 Task: Check the percentage active listings of 3 bedrooms in the last 5 years.
Action: Mouse scrolled (492, 367) with delta (0, 0)
Screenshot: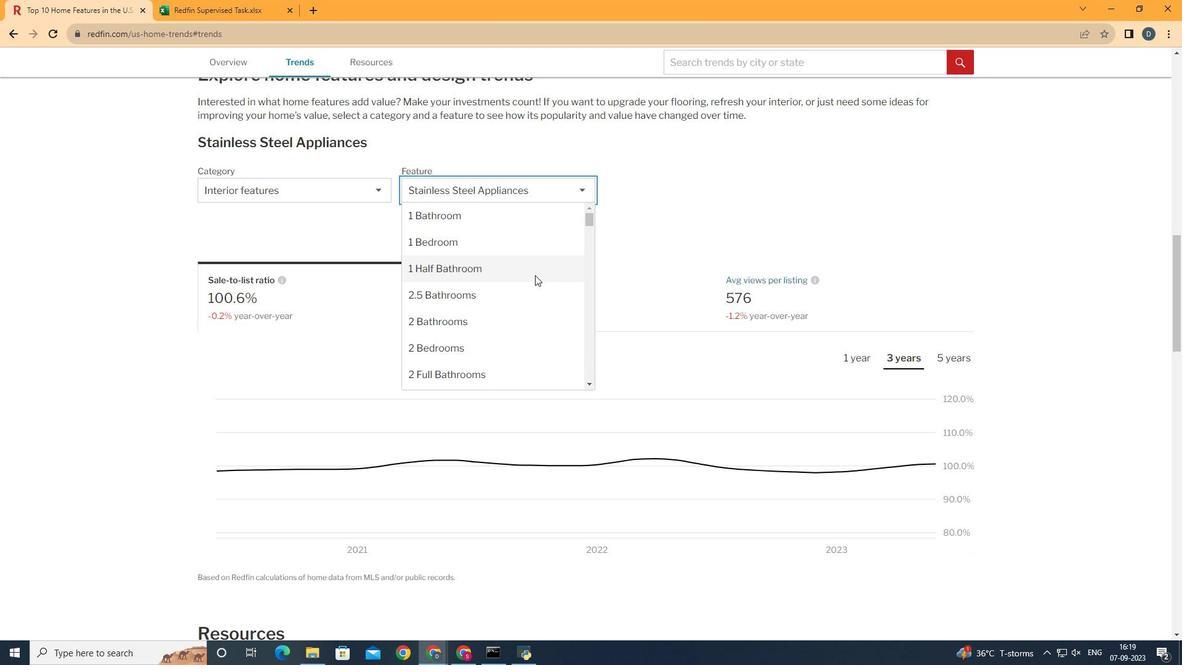 
Action: Mouse scrolled (492, 367) with delta (0, 0)
Screenshot: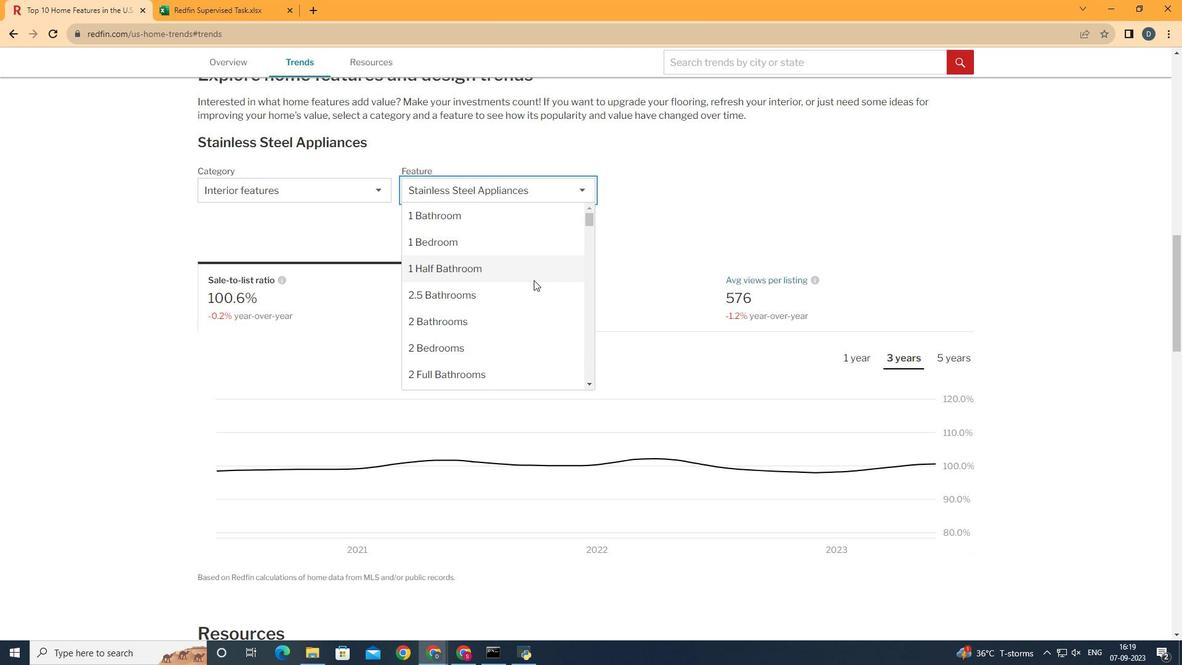 
Action: Mouse moved to (493, 368)
Screenshot: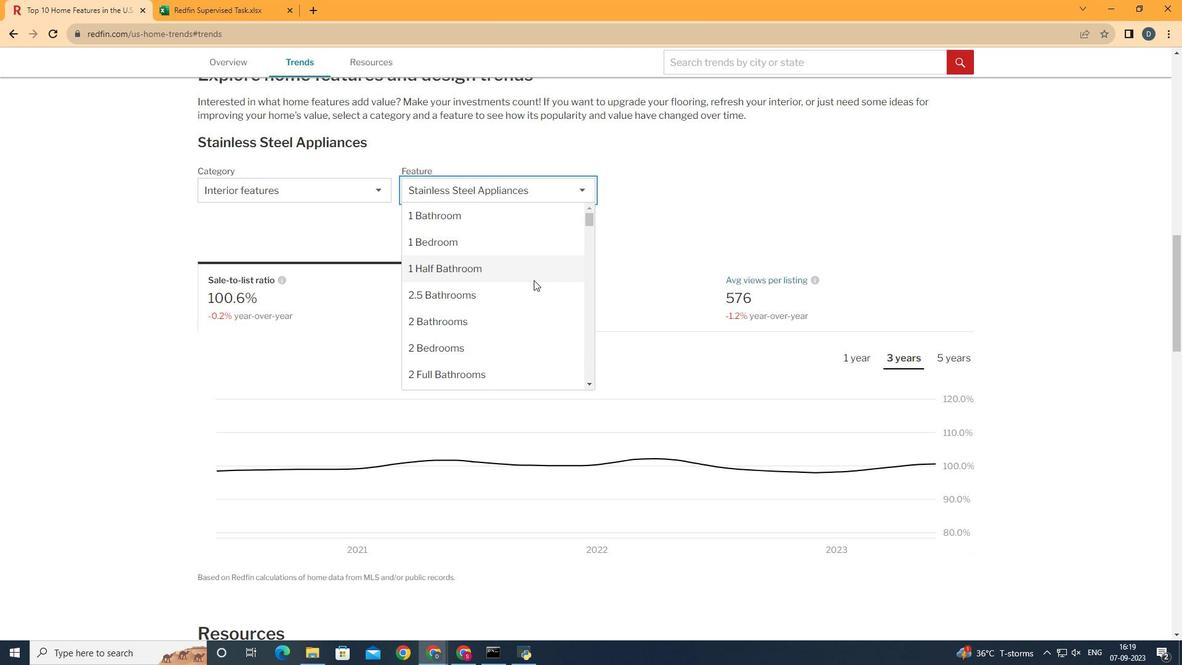 
Action: Mouse scrolled (493, 367) with delta (0, 0)
Screenshot: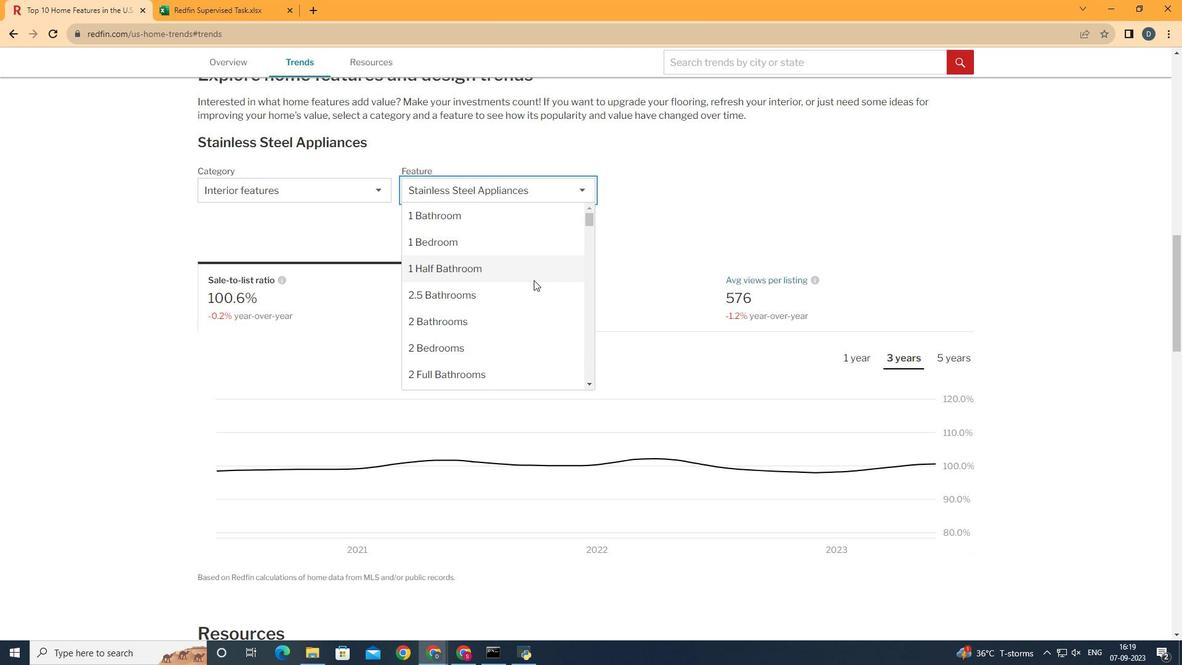 
Action: Mouse moved to (496, 368)
Screenshot: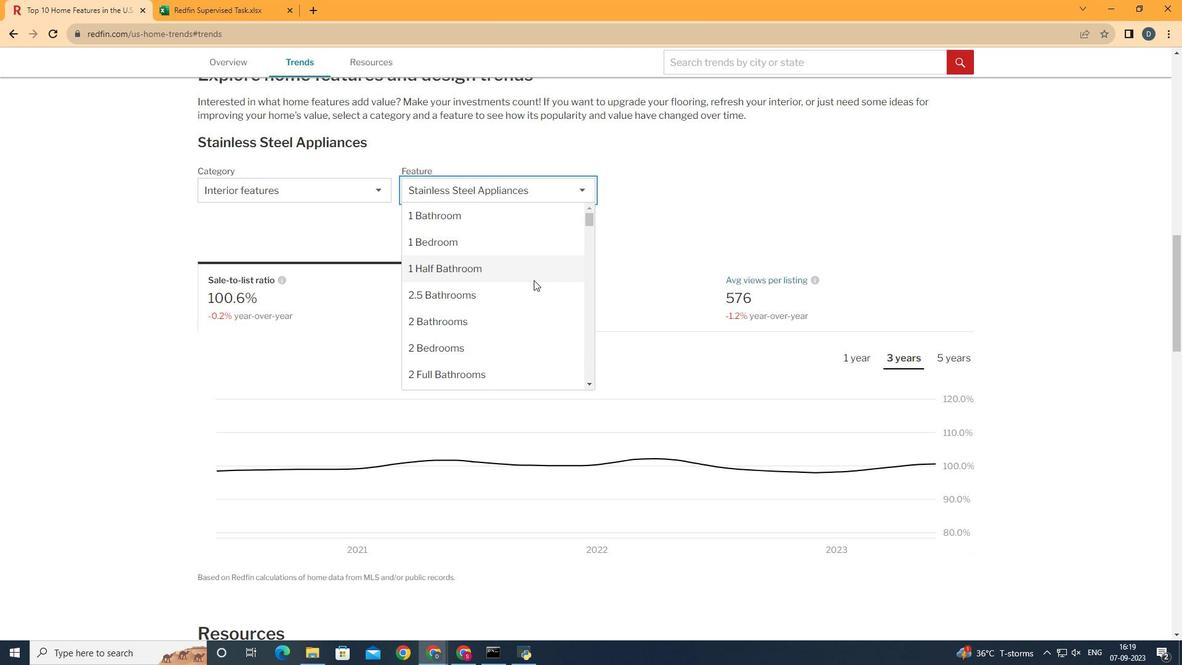 
Action: Mouse scrolled (496, 367) with delta (0, 0)
Screenshot: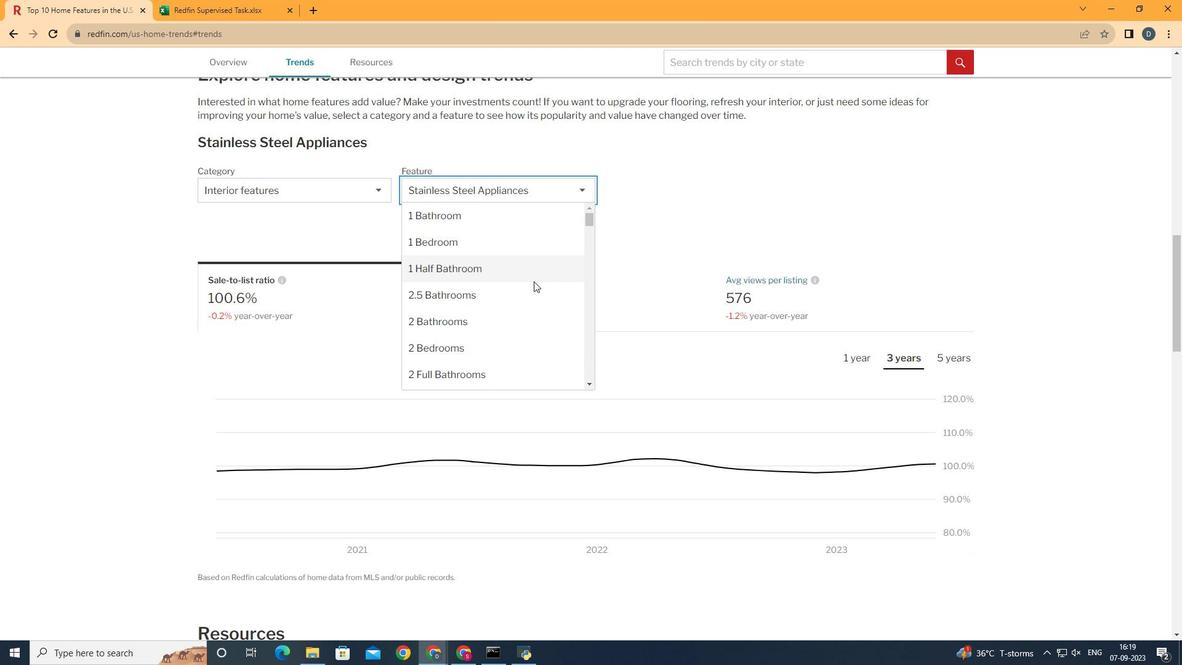 
Action: Mouse scrolled (496, 367) with delta (0, 0)
Screenshot: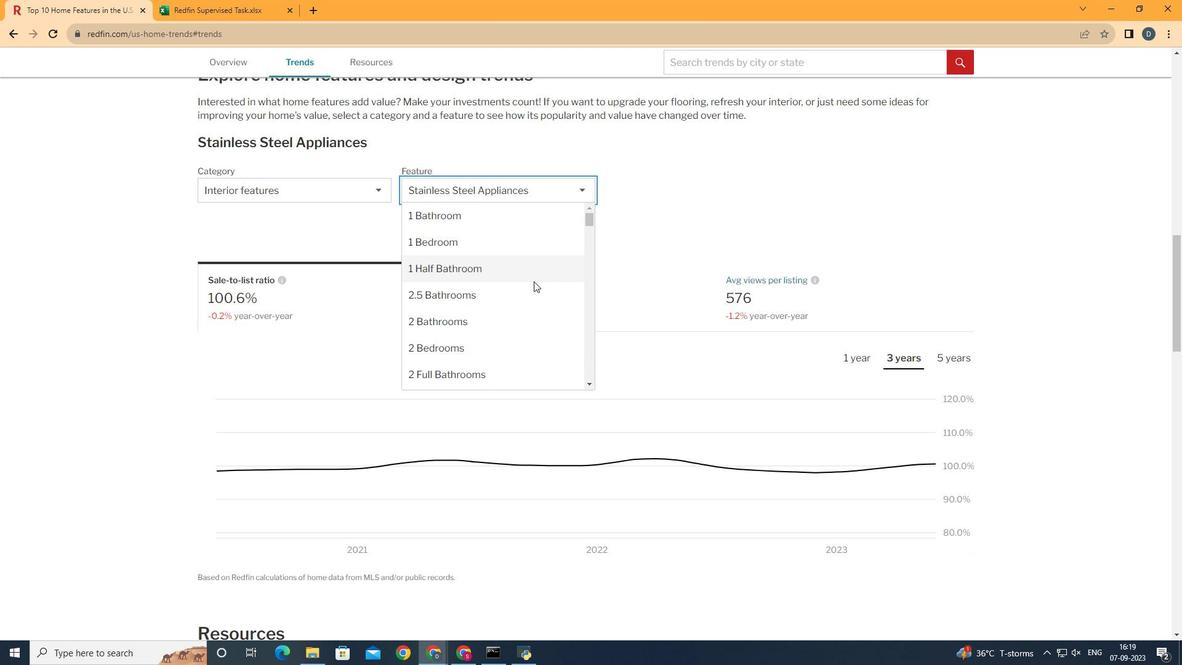 
Action: Mouse scrolled (496, 367) with delta (0, 0)
Screenshot: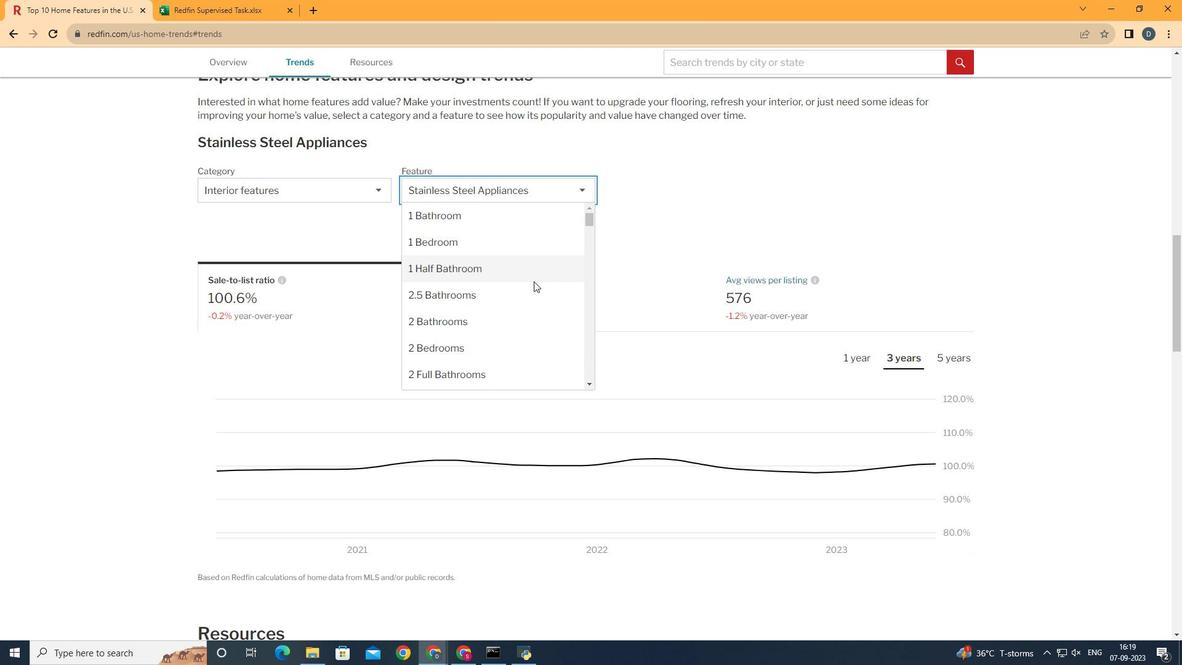 
Action: Mouse scrolled (496, 367) with delta (0, 0)
Screenshot: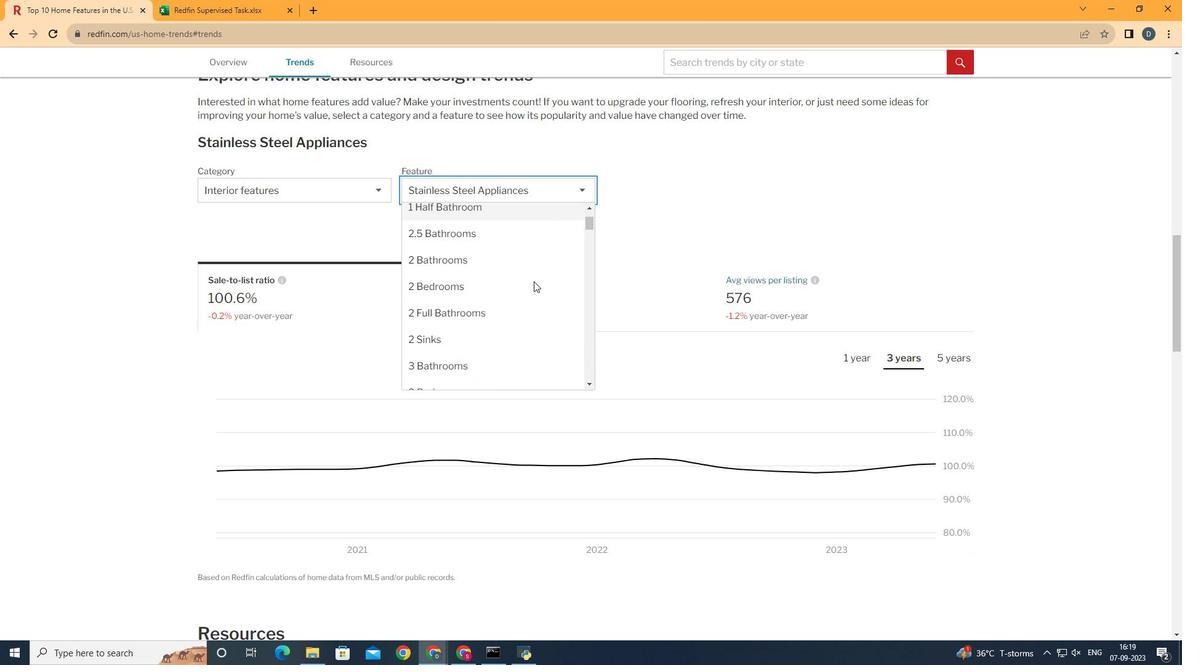 
Action: Mouse scrolled (496, 367) with delta (0, 0)
Screenshot: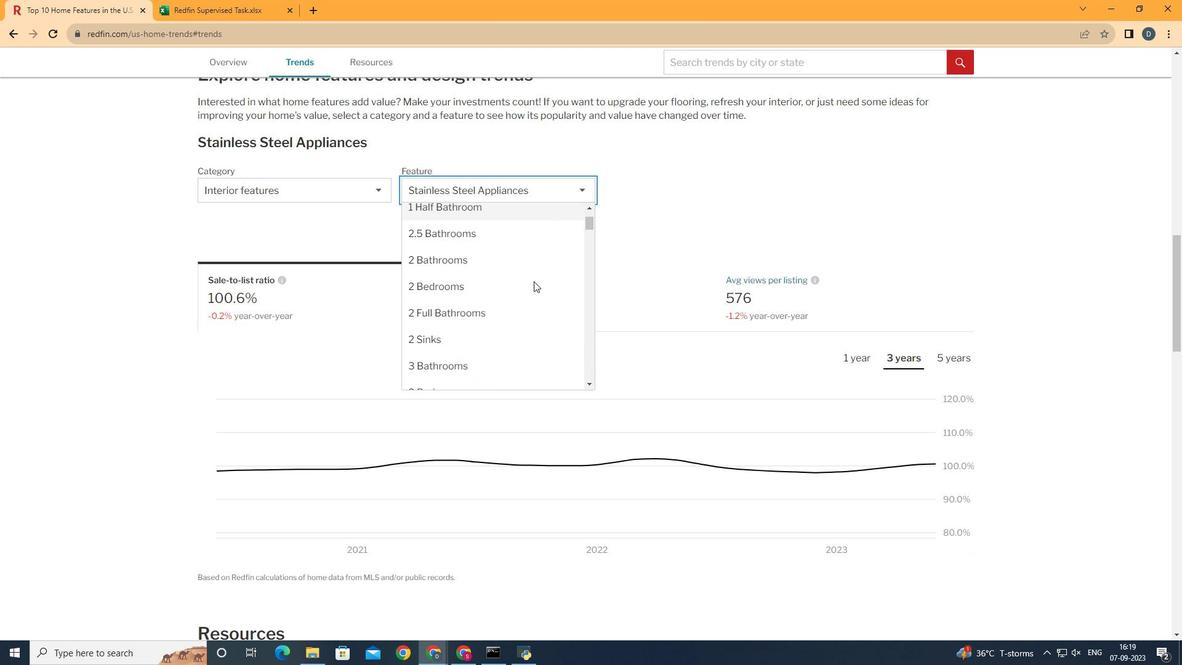 
Action: Mouse moved to (488, 288)
Screenshot: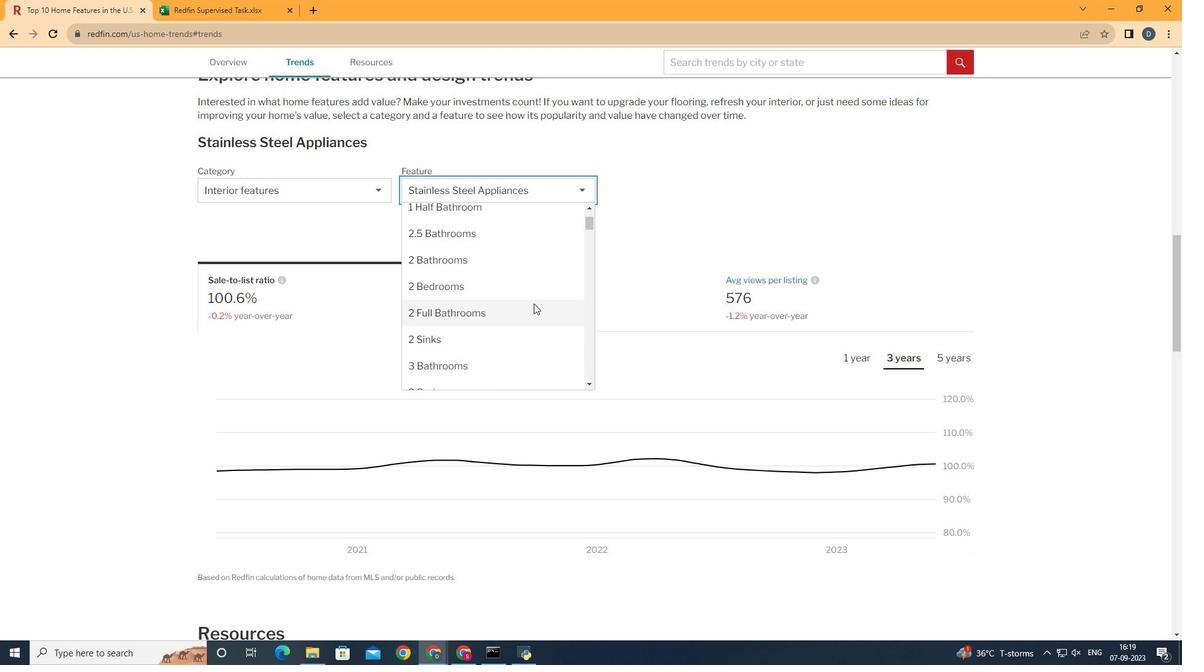 
Action: Mouse pressed left at (488, 288)
Screenshot: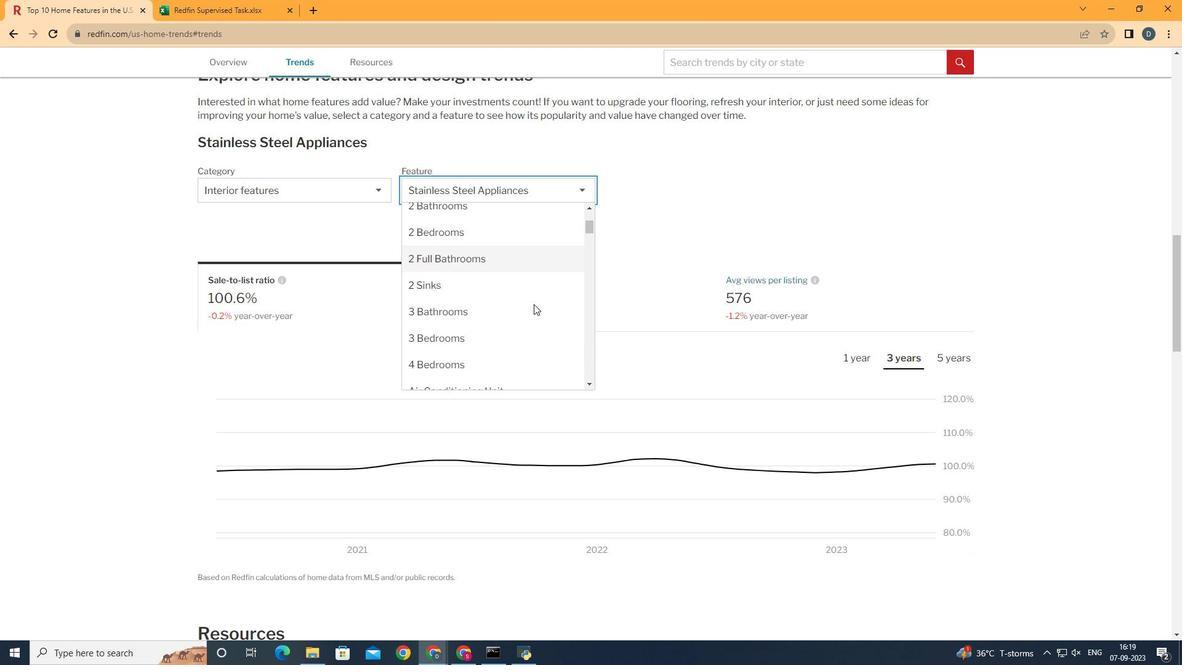 
Action: Mouse moved to (475, 338)
Screenshot: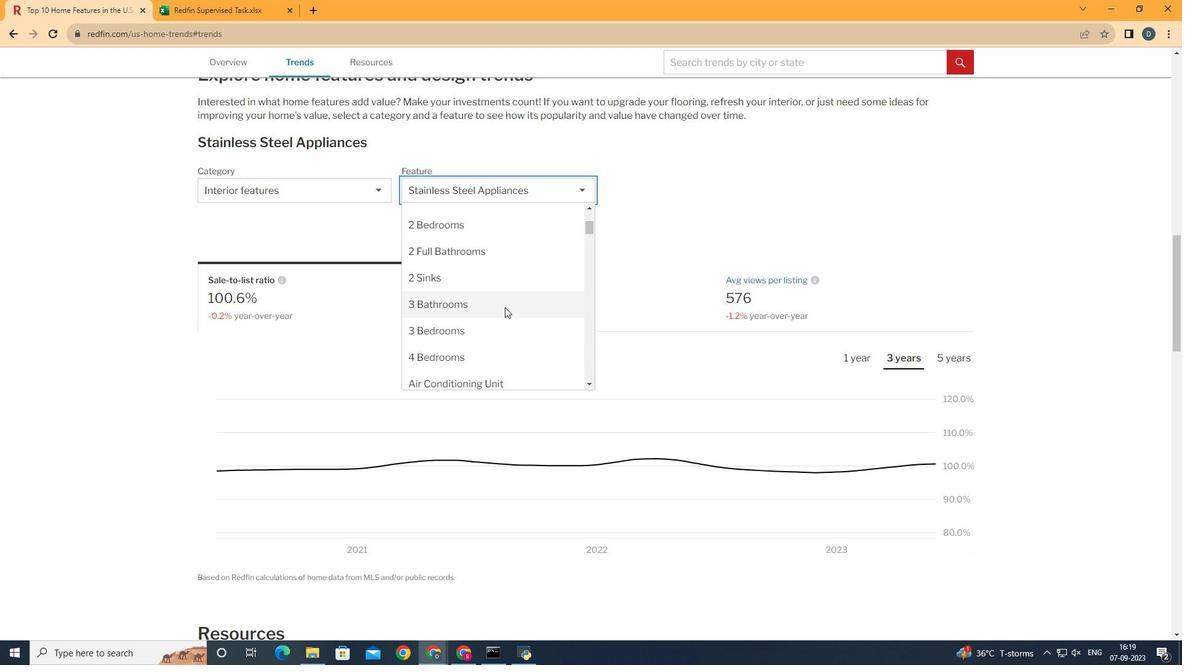 
Action: Mouse pressed left at (475, 338)
Screenshot: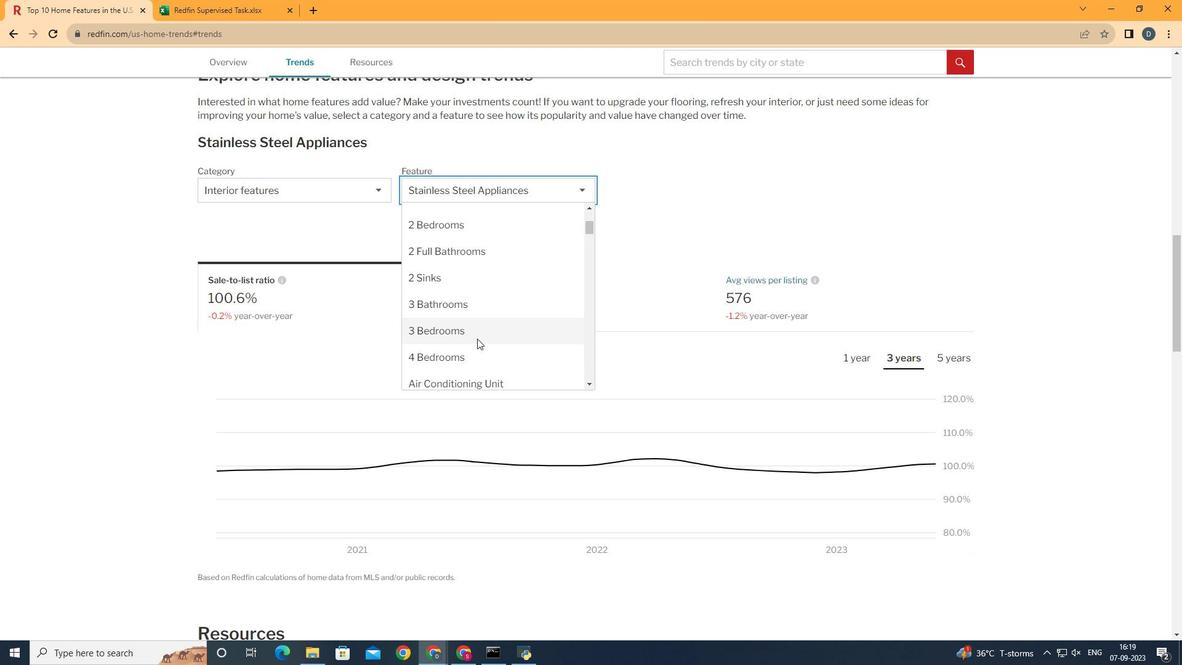
Action: Mouse moved to (584, 297)
Screenshot: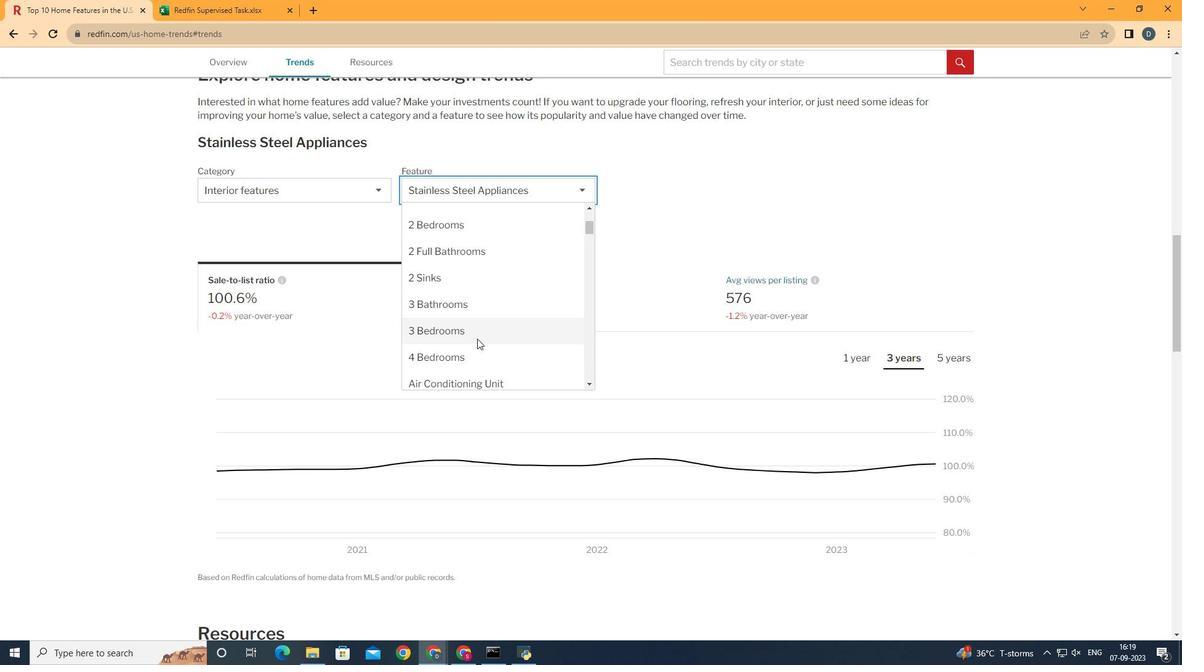 
Action: Mouse pressed left at (584, 297)
Screenshot: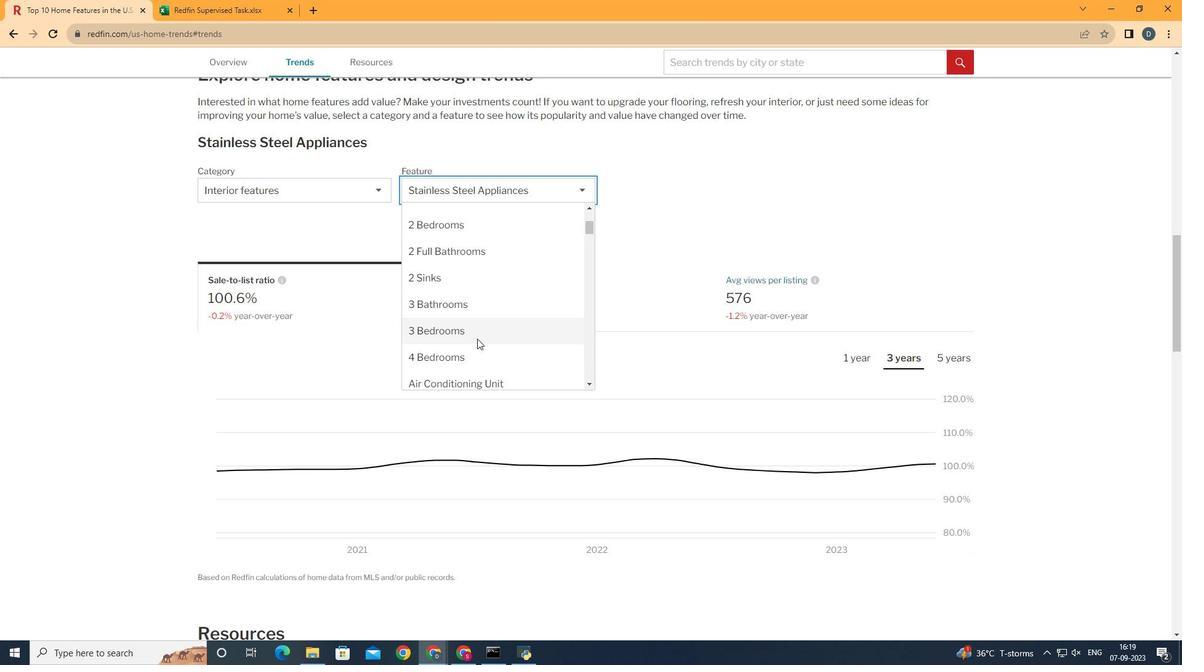 
Action: Mouse moved to (689, 459)
Screenshot: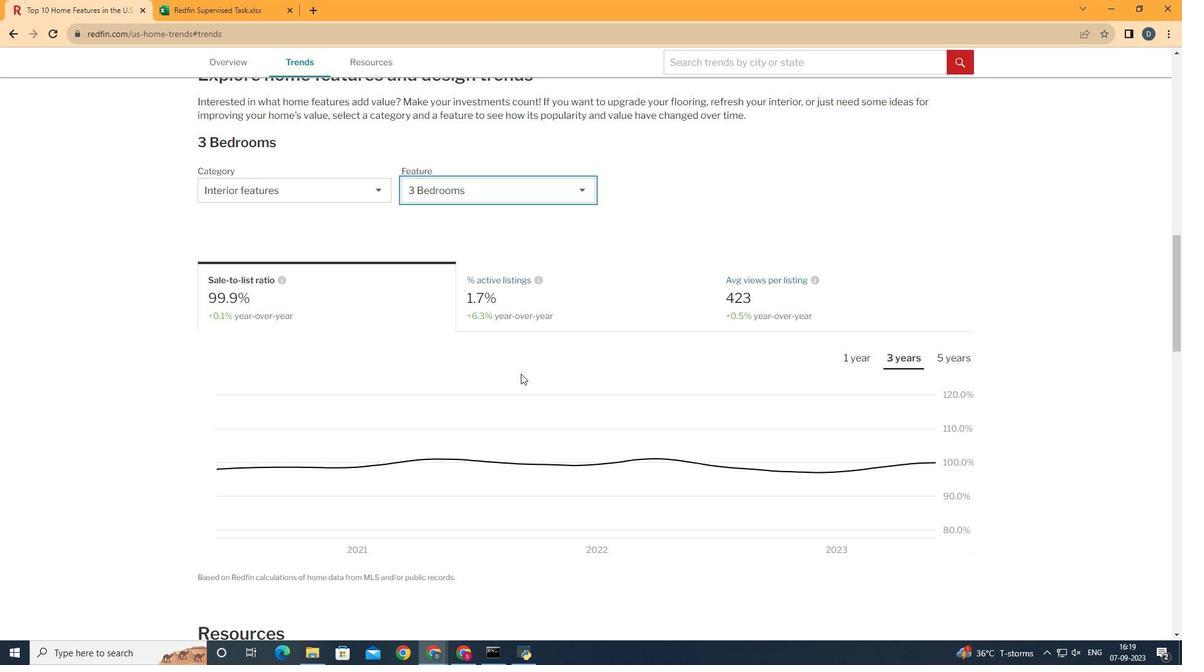 
Action: Mouse pressed left at (689, 459)
Screenshot: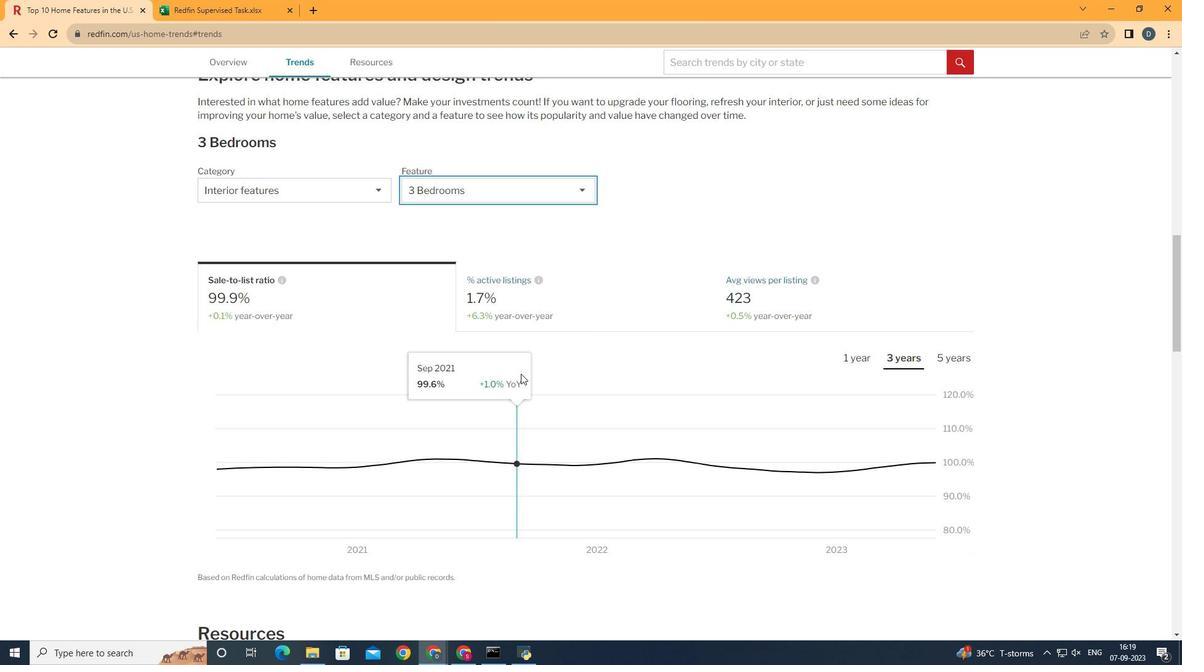 
Action: Mouse moved to (635, 382)
Screenshot: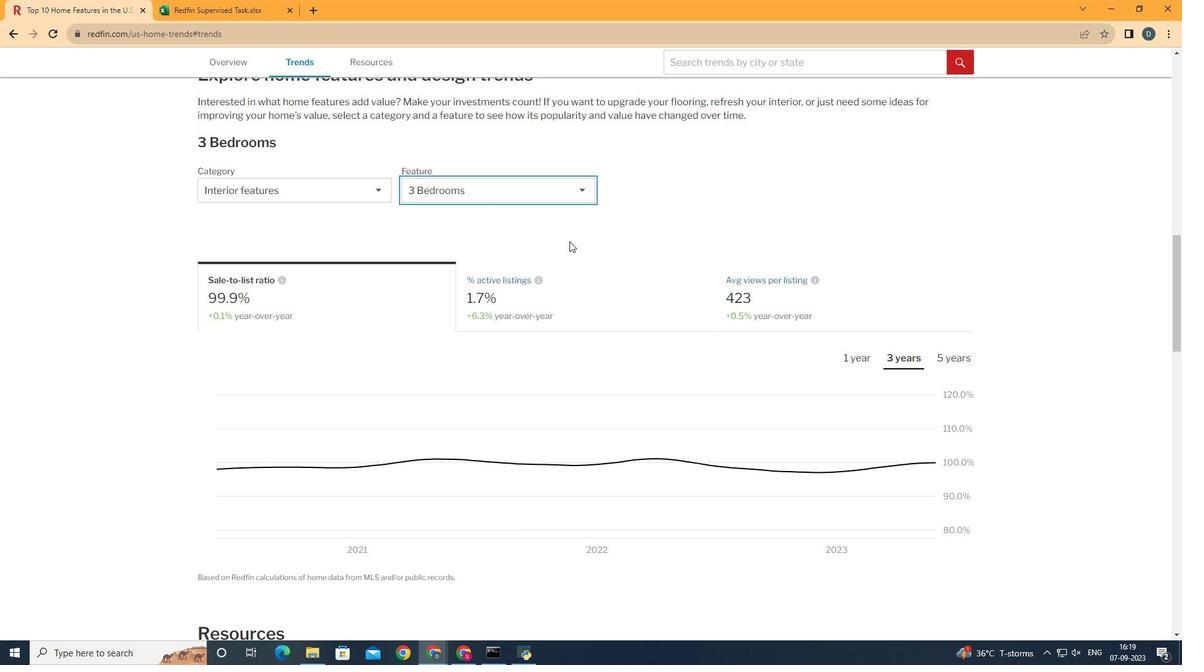 
Action: Mouse scrolled (635, 381) with delta (0, 0)
Screenshot: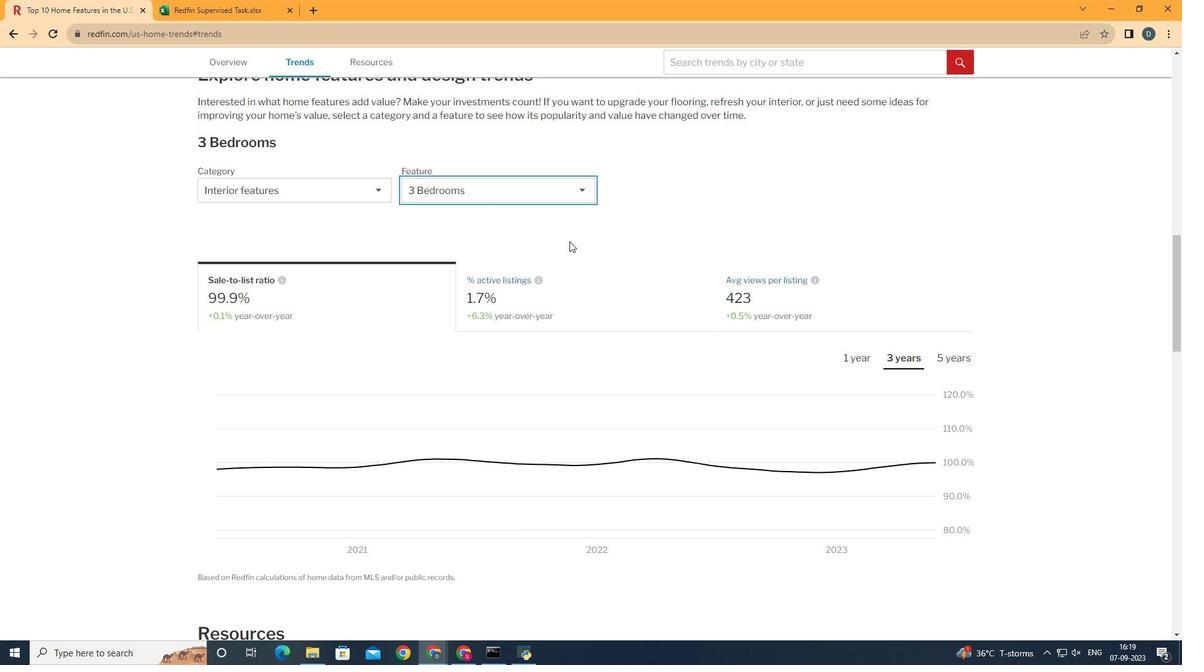
Action: Mouse moved to (635, 404)
Screenshot: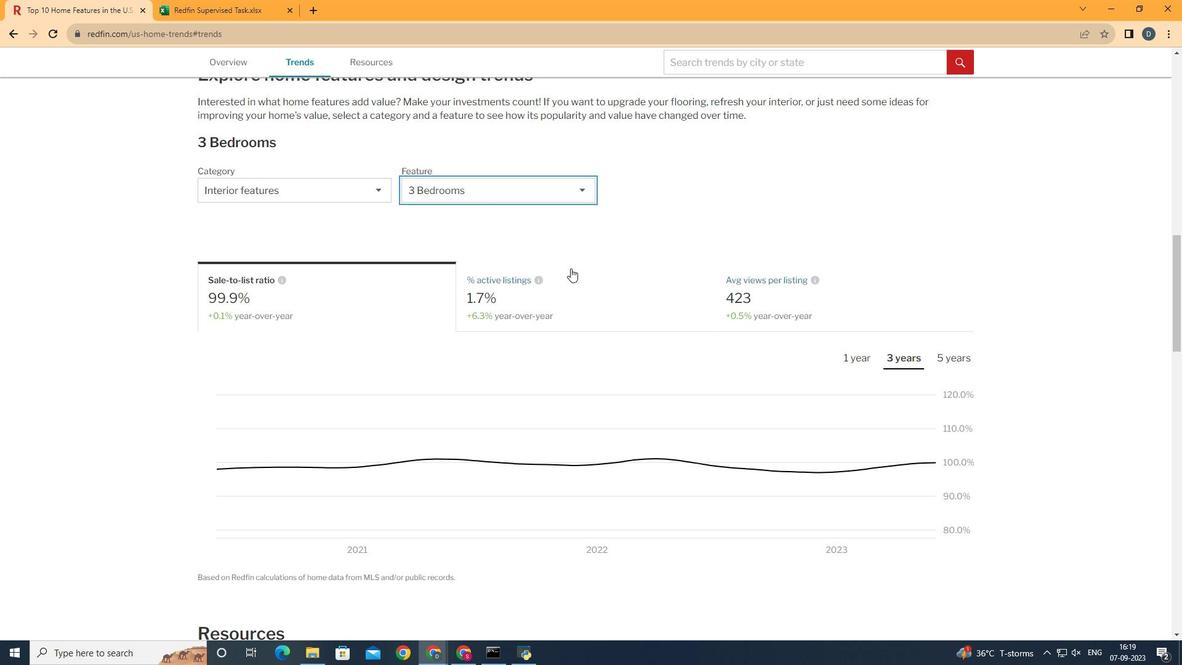 
Action: Mouse scrolled (635, 404) with delta (0, 0)
Screenshot: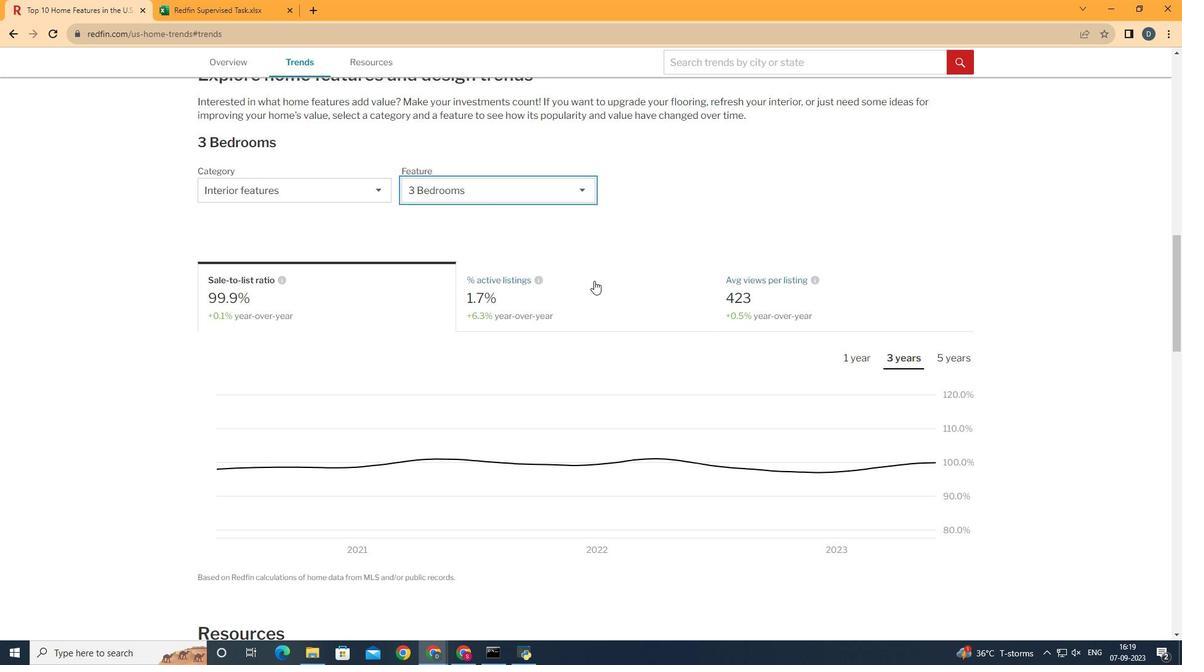 
Action: Mouse moved to (580, 439)
Screenshot: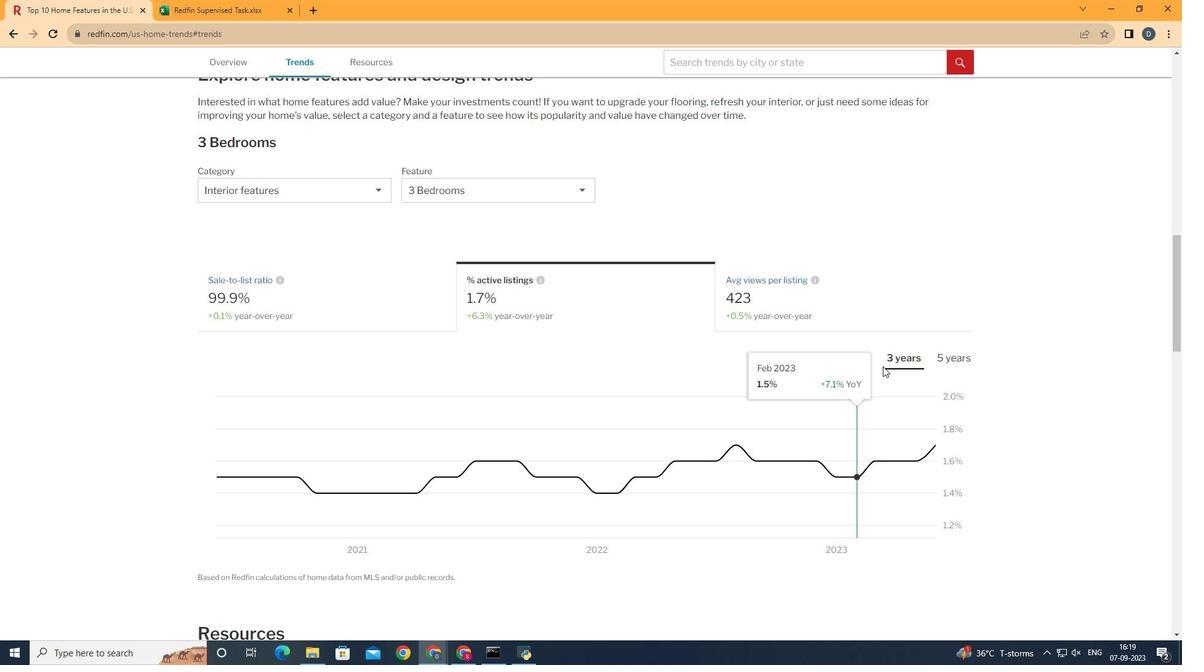 
Action: Mouse pressed left at (580, 439)
Screenshot: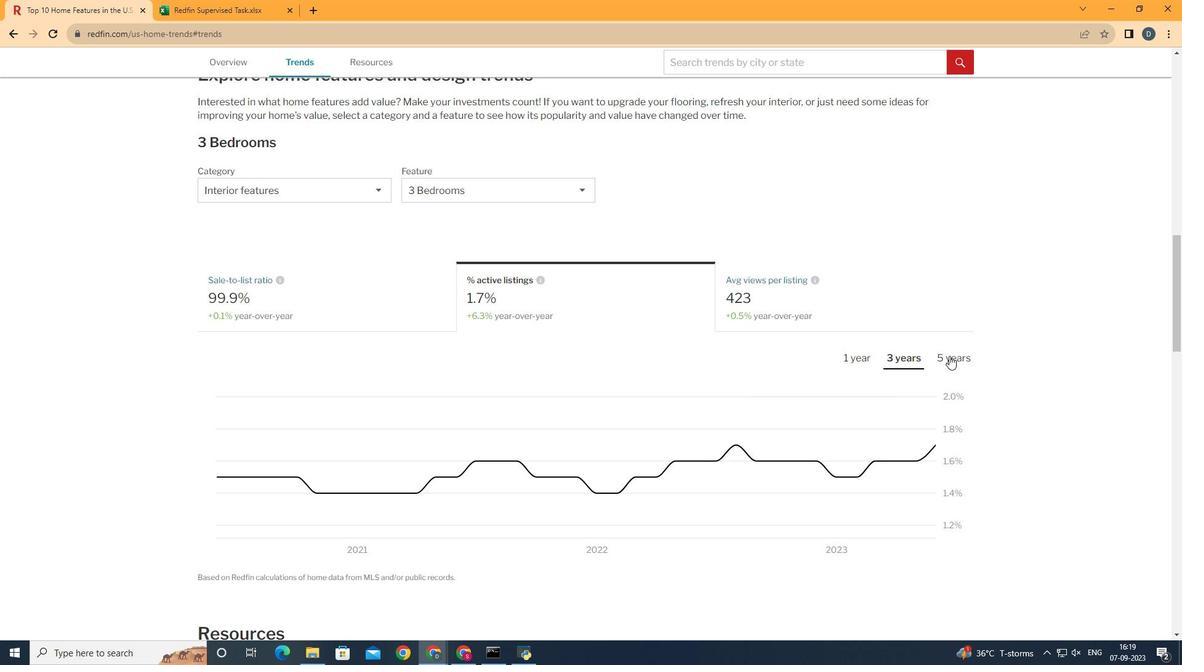 
Action: Mouse moved to (727, 400)
Screenshot: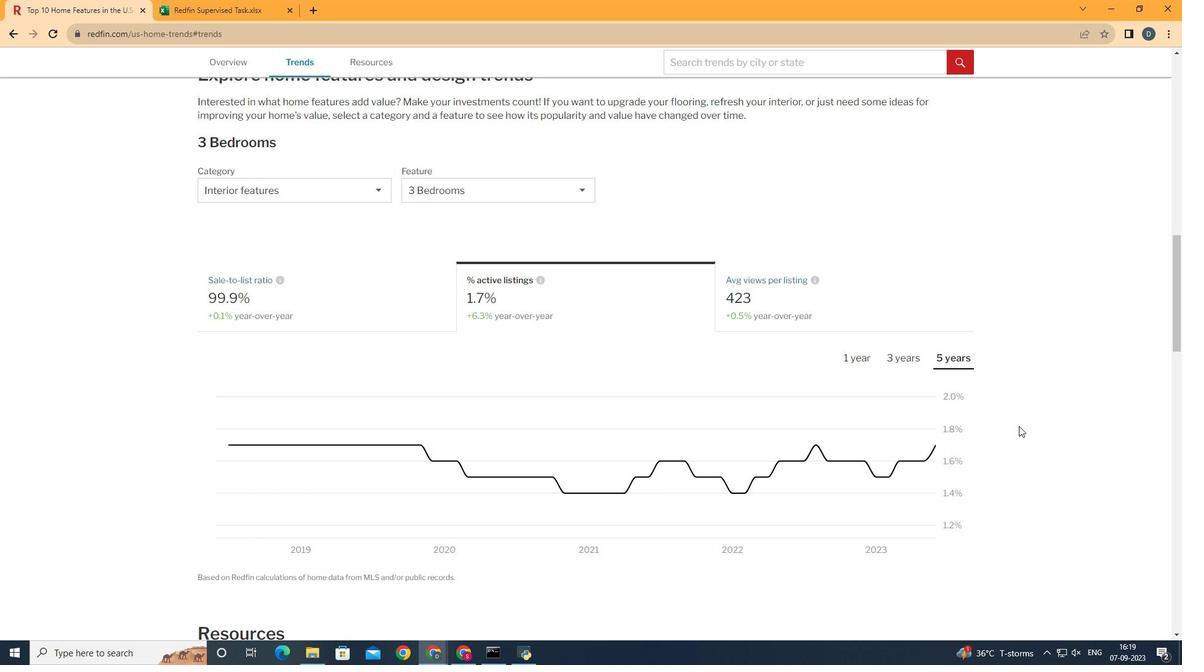 
Action: Mouse pressed left at (727, 400)
Screenshot: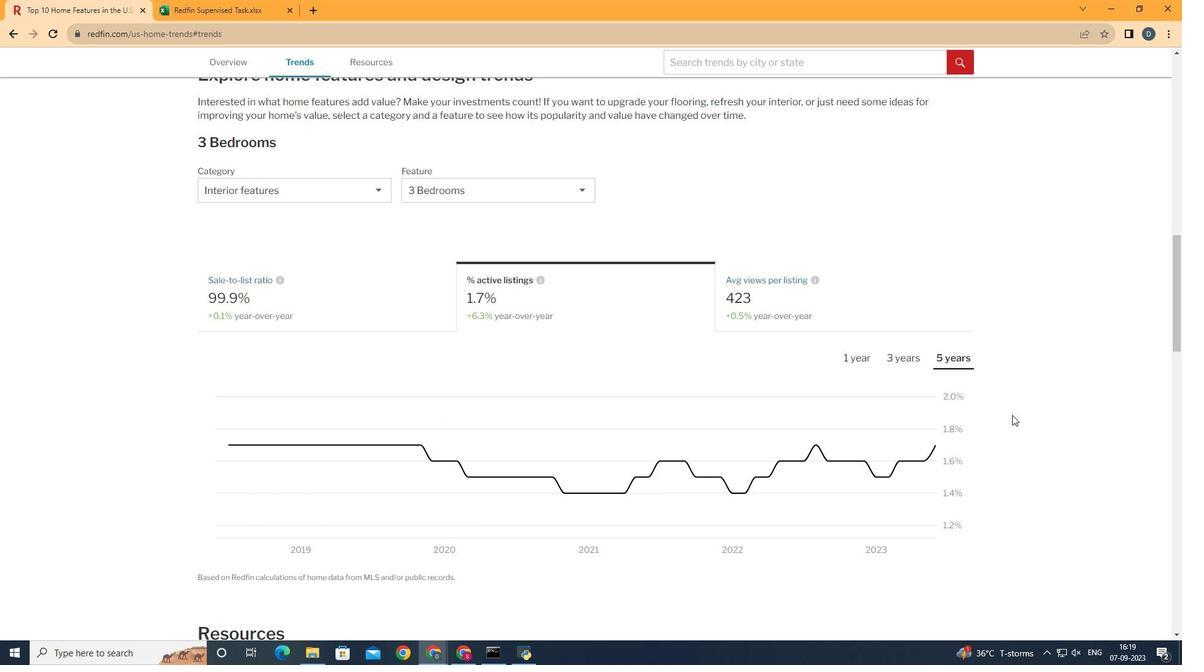 
Action: Mouse moved to (1066, 455)
Screenshot: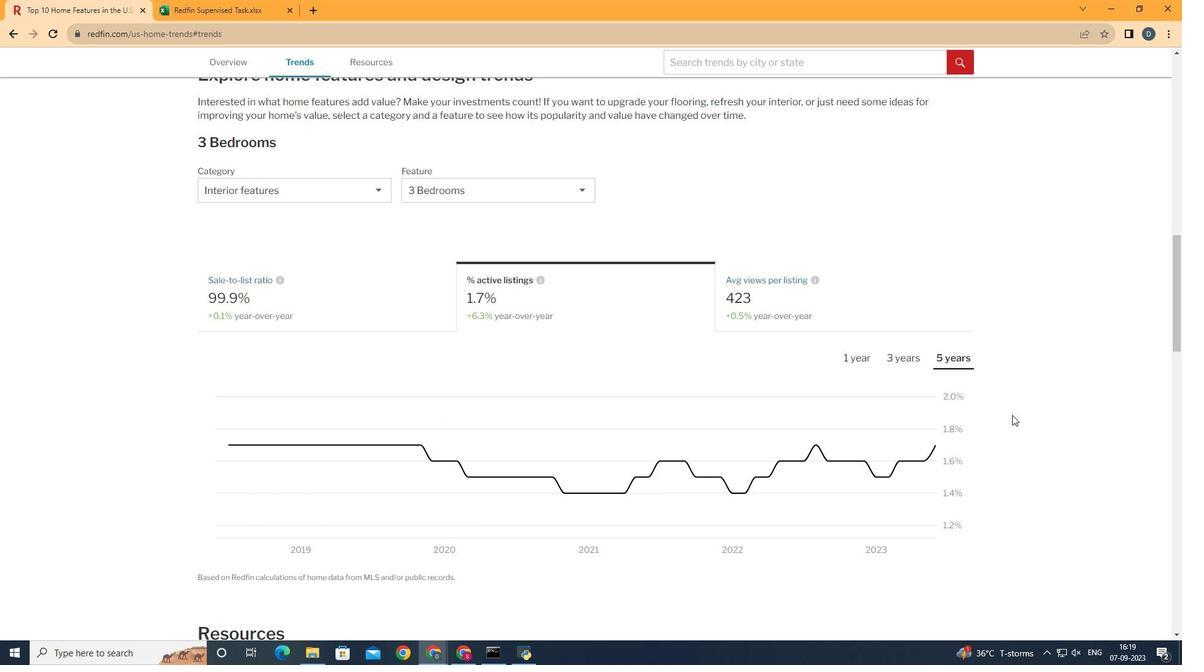 
Action: Mouse pressed left at (1066, 455)
Screenshot: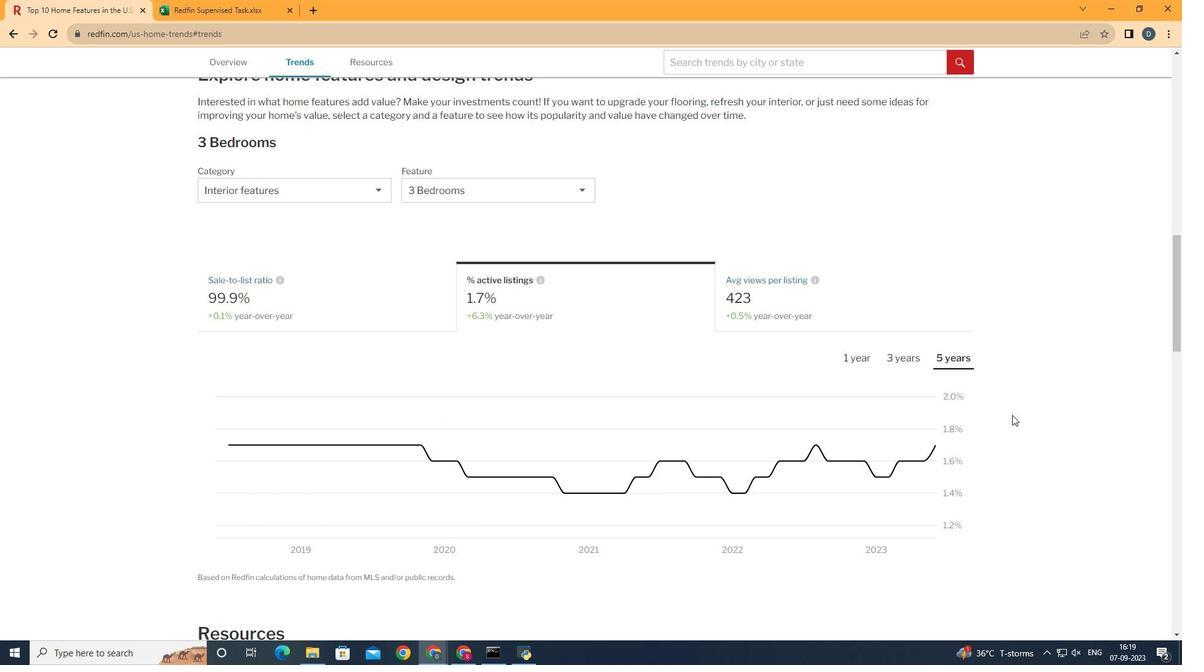 
Action: Mouse moved to (1120, 525)
Screenshot: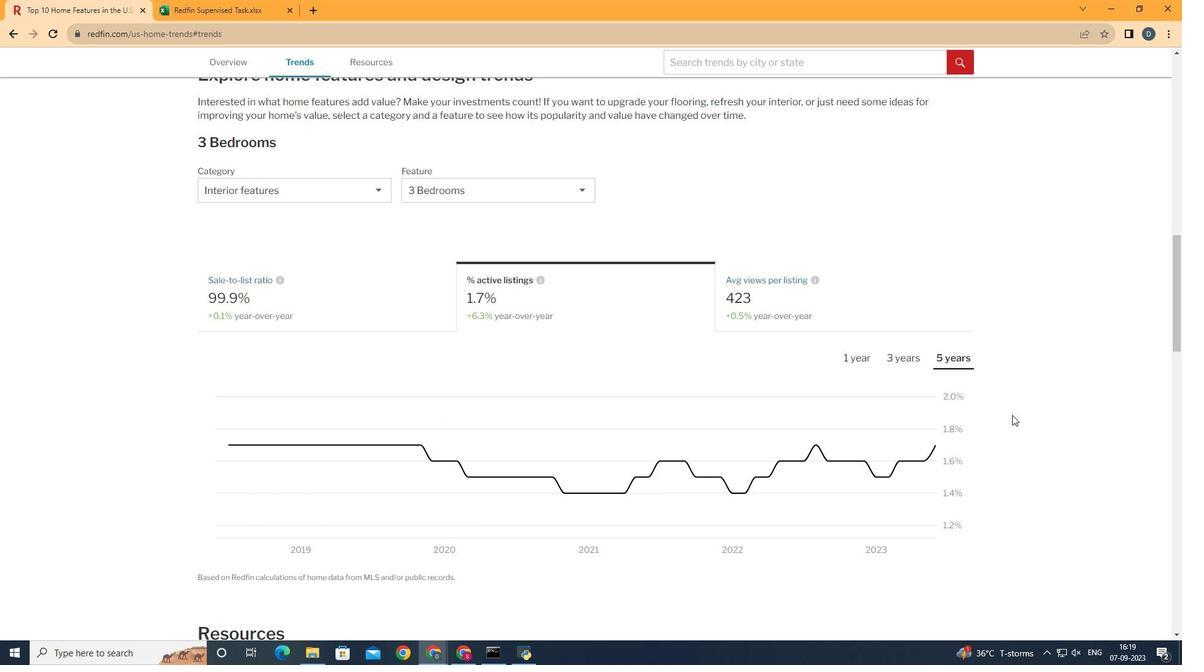 
